 Task: Add a new interval for the date September 29, 2023.
Action: Mouse moved to (534, 312)
Screenshot: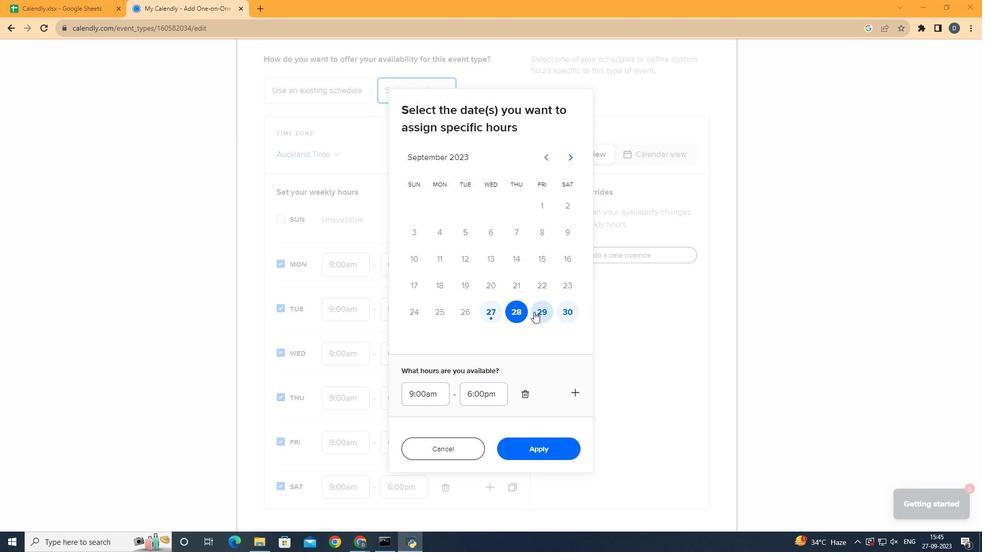 
Action: Mouse pressed left at (534, 312)
Screenshot: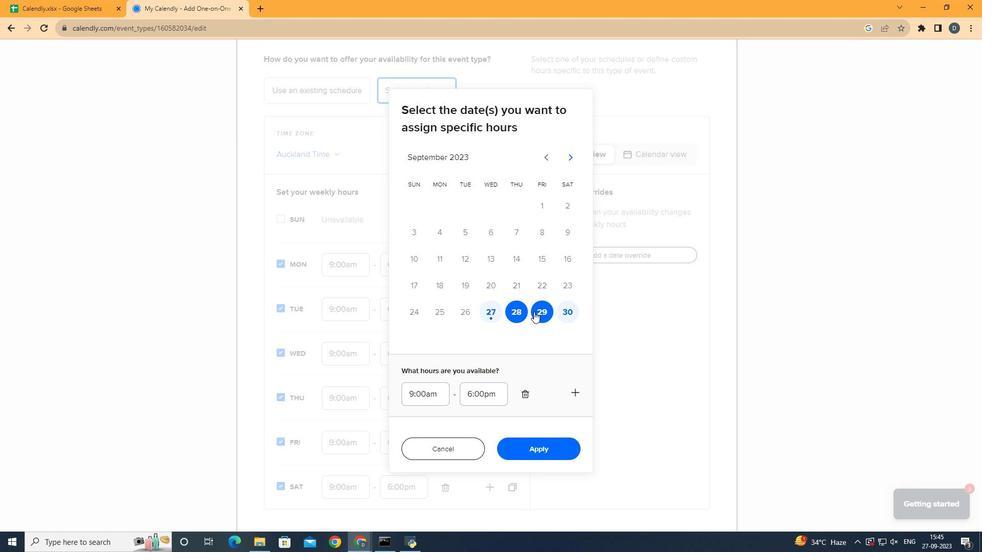 
Action: Mouse moved to (518, 316)
Screenshot: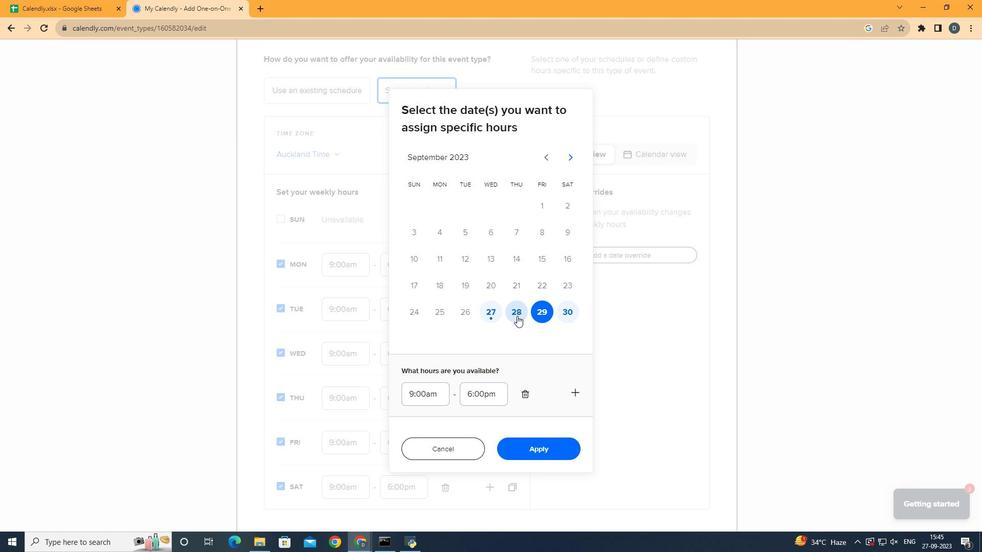 
Action: Mouse pressed left at (518, 316)
Screenshot: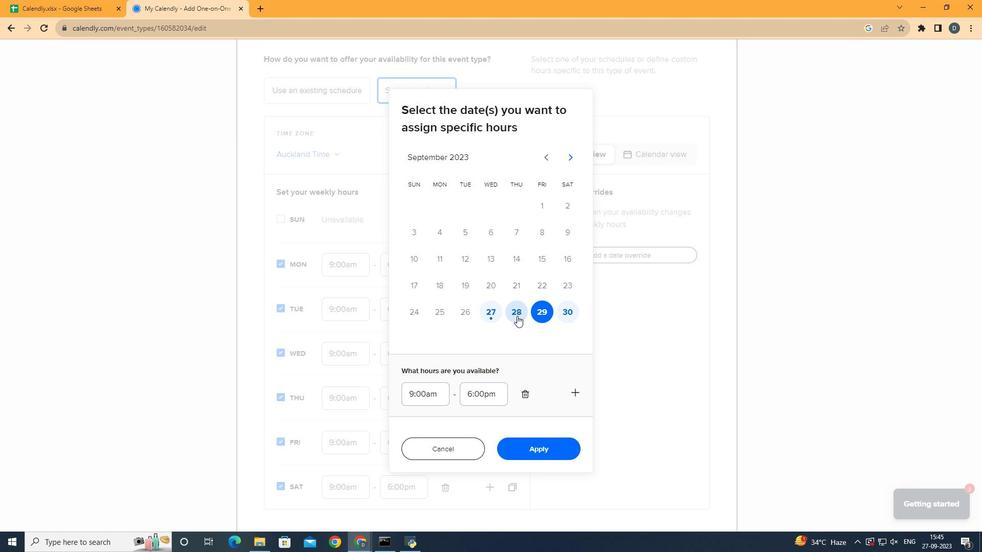 
Action: Mouse moved to (575, 395)
Screenshot: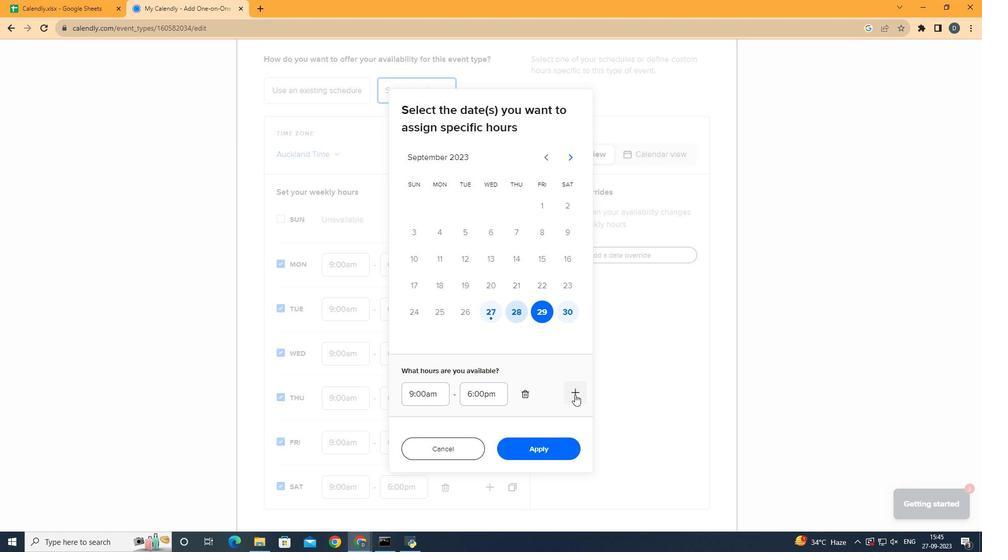 
Action: Mouse pressed left at (575, 395)
Screenshot: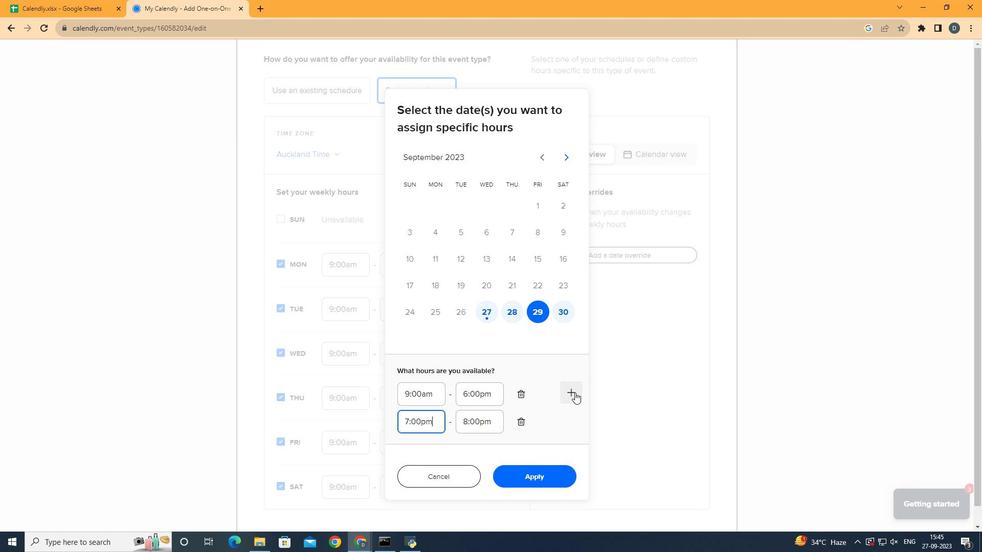 
Action: Mouse moved to (559, 342)
Screenshot: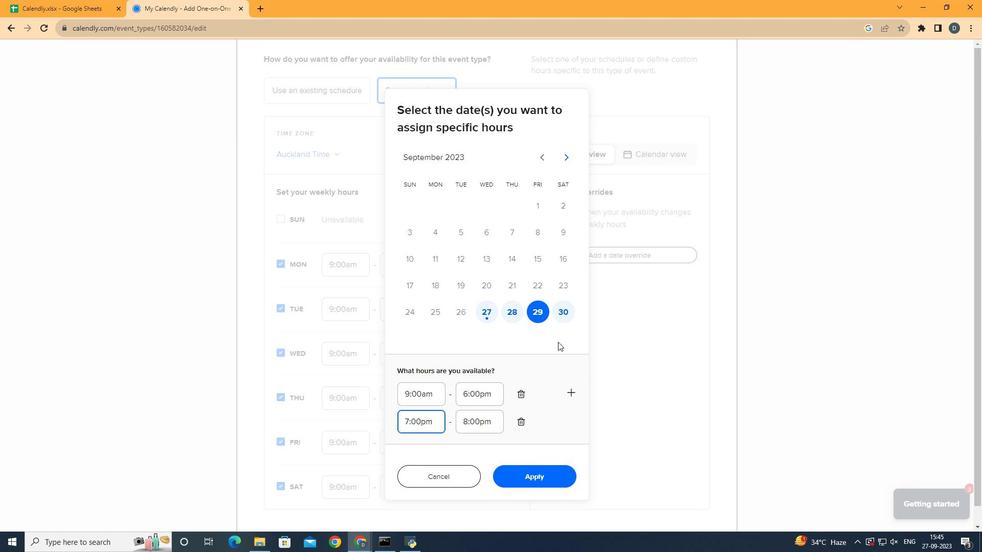 
